 Task: Add Orgain Organic Vegan Protein Shake Vanilla Bean to the cart.
Action: Mouse pressed left at (19, 133)
Screenshot: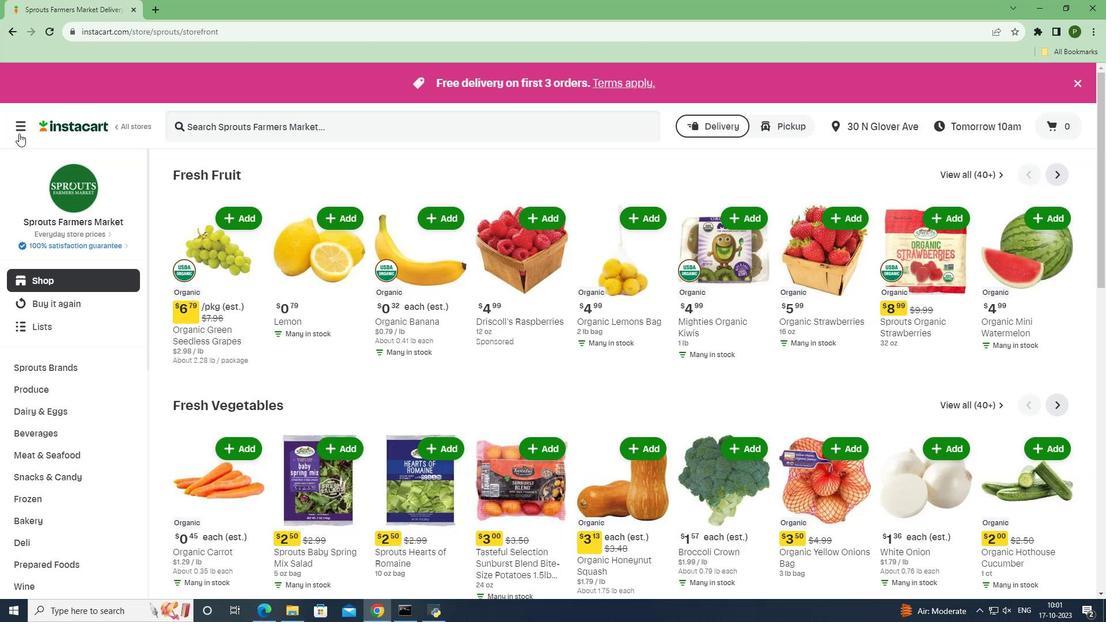 
Action: Mouse moved to (46, 304)
Screenshot: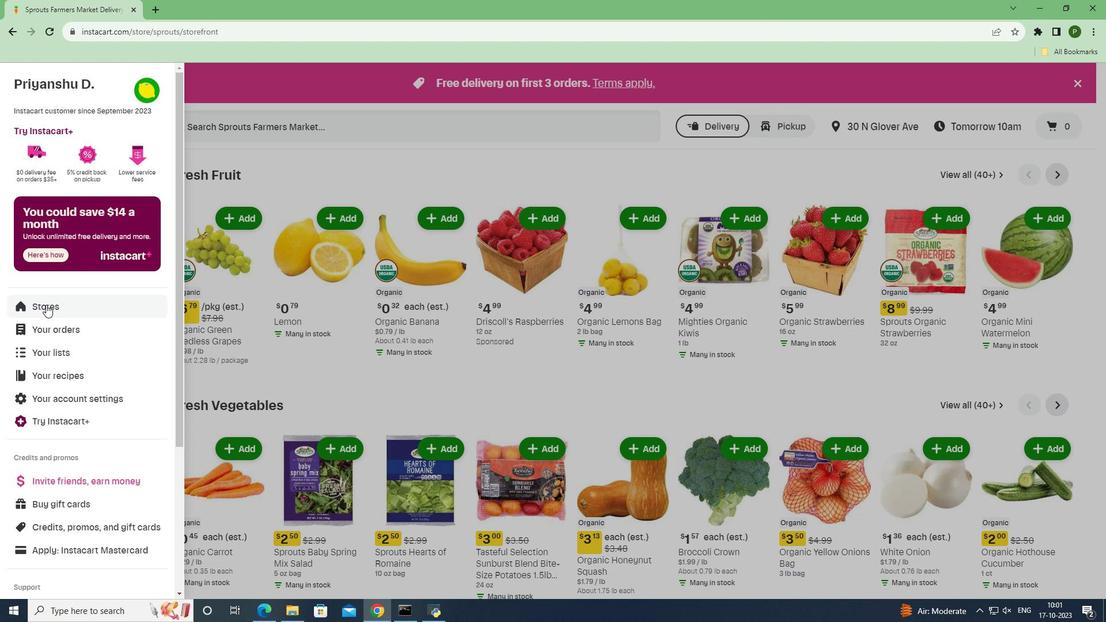 
Action: Mouse pressed left at (46, 304)
Screenshot: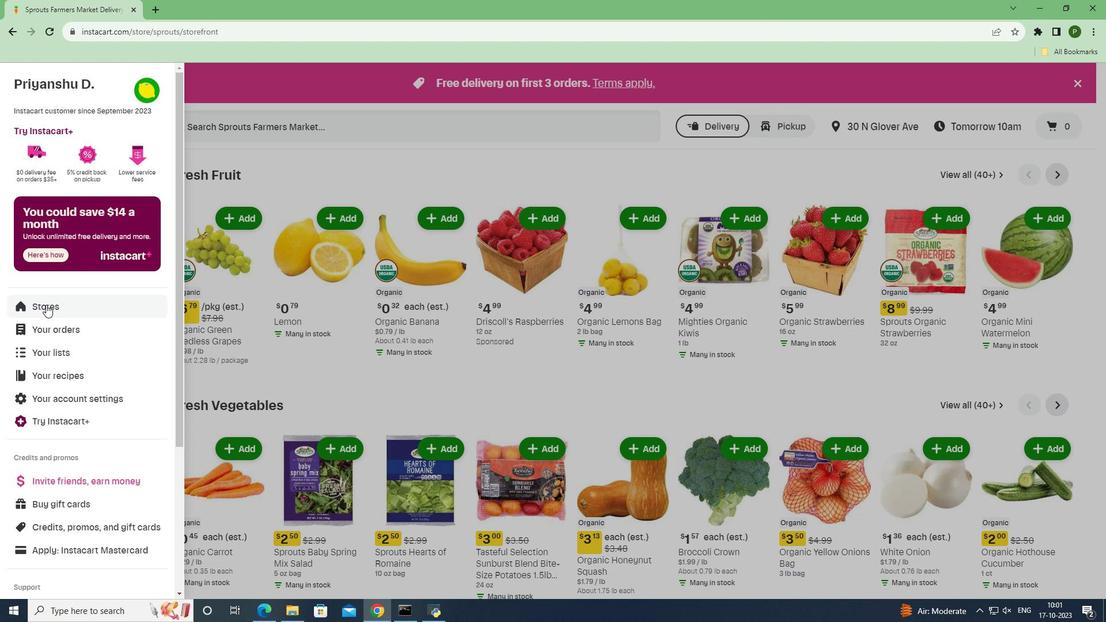 
Action: Mouse moved to (269, 120)
Screenshot: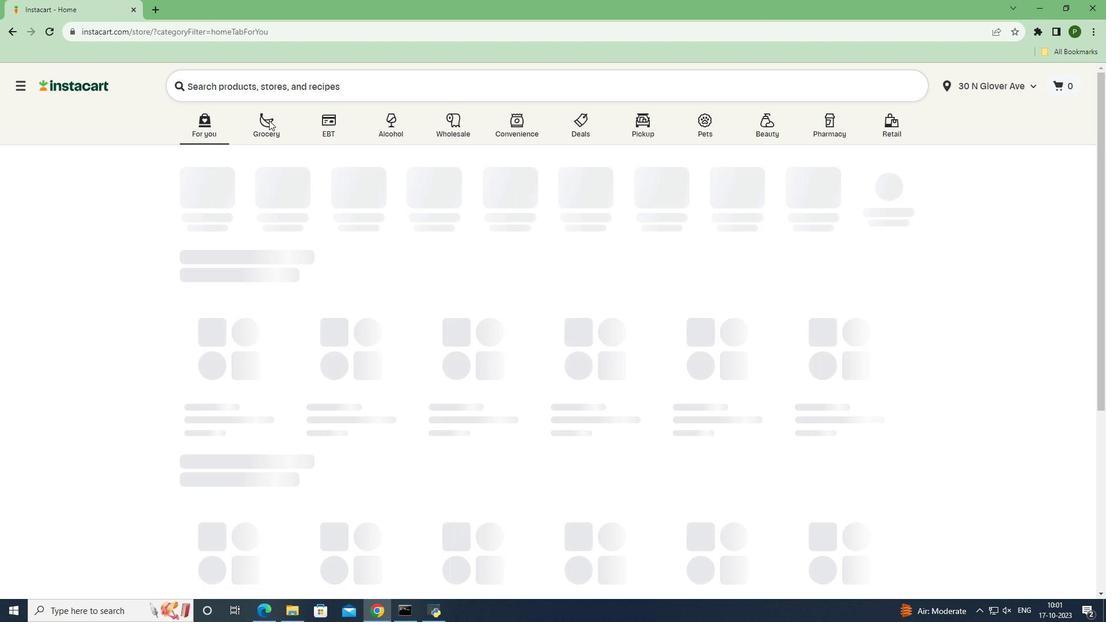 
Action: Mouse pressed left at (269, 120)
Screenshot: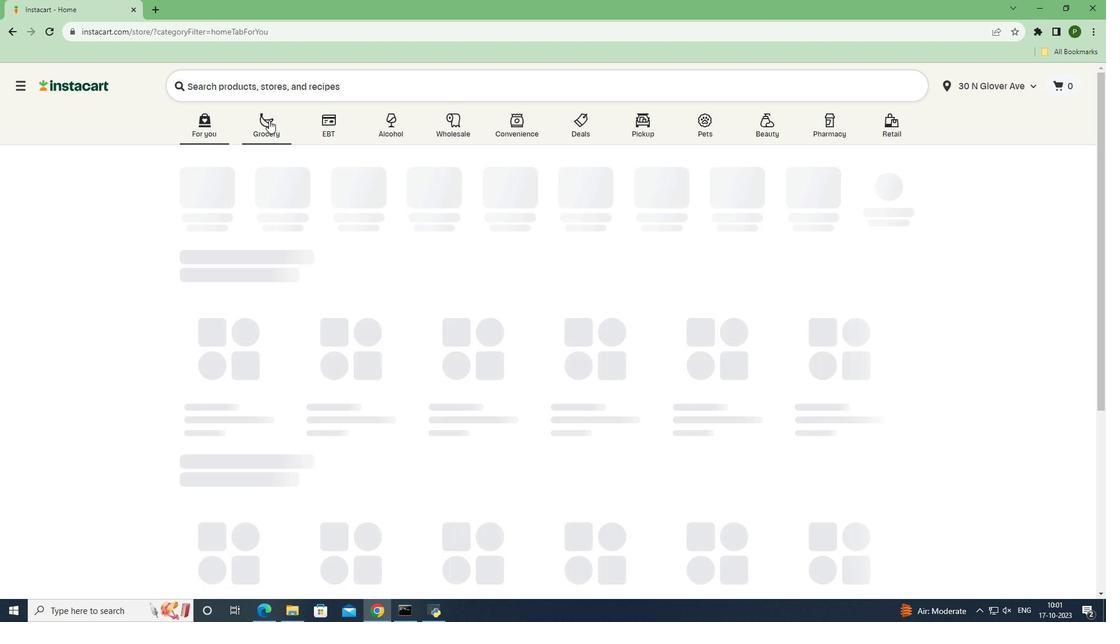 
Action: Mouse moved to (702, 260)
Screenshot: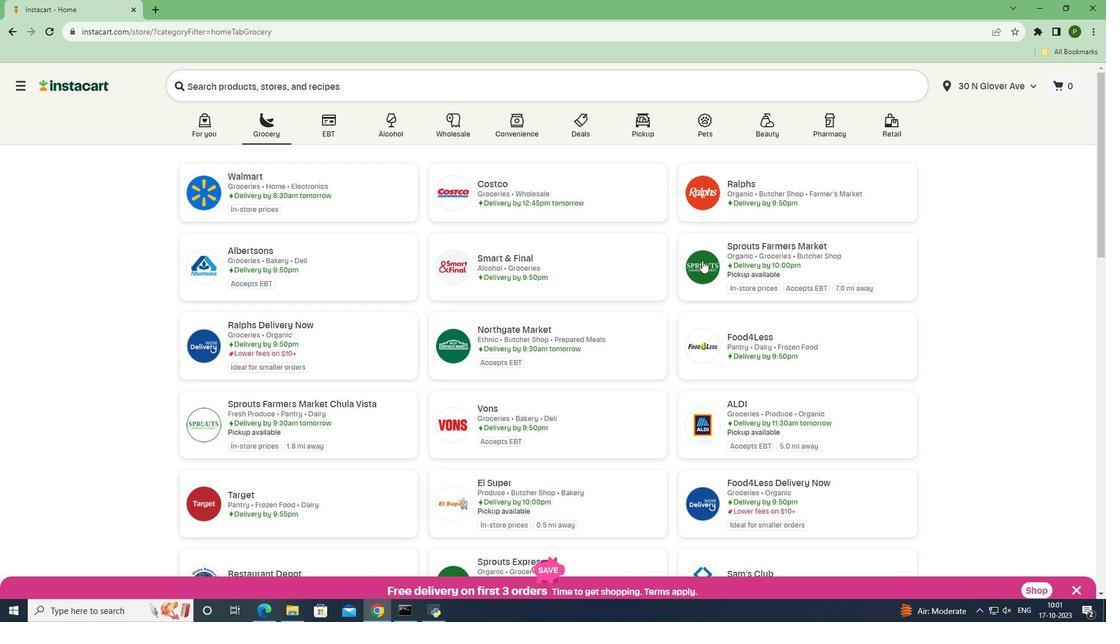 
Action: Mouse pressed left at (702, 260)
Screenshot: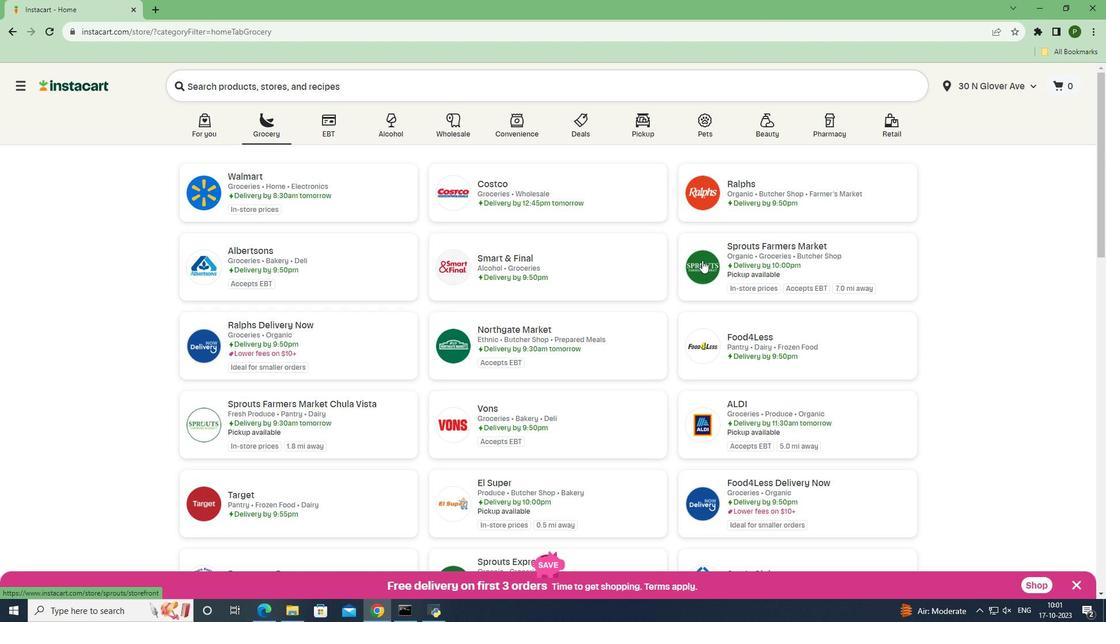 
Action: Mouse moved to (59, 434)
Screenshot: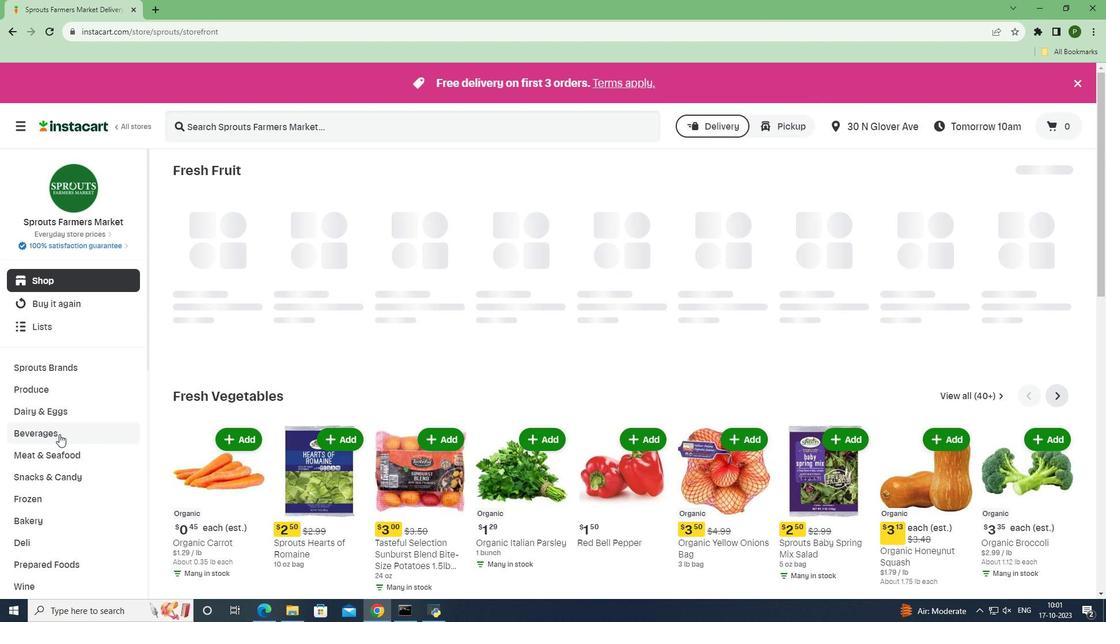 
Action: Mouse pressed left at (59, 434)
Screenshot: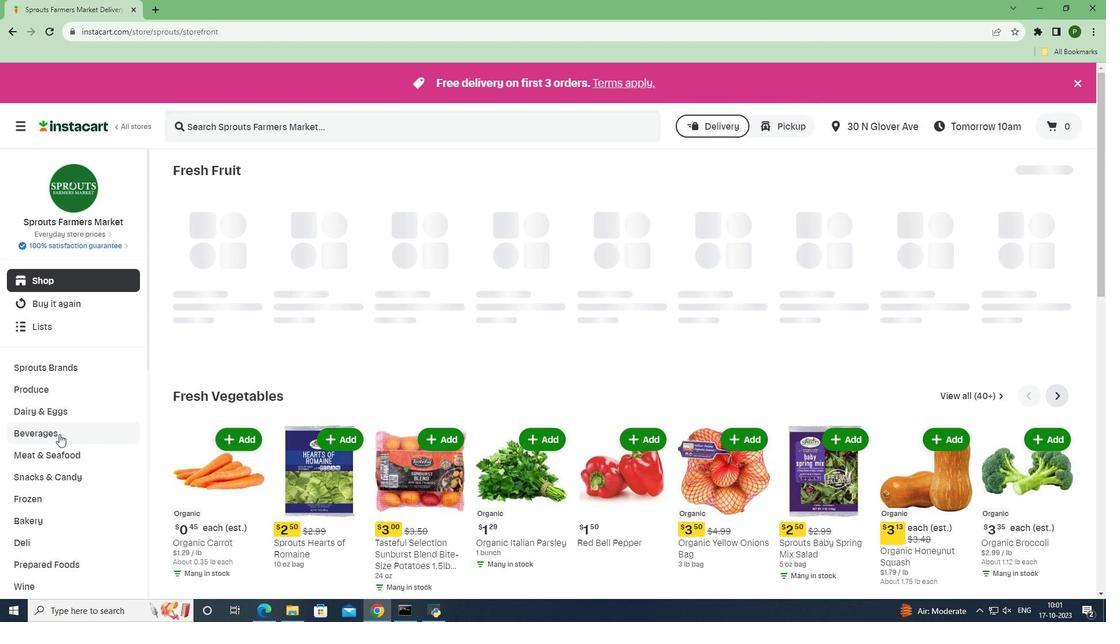 
Action: Mouse moved to (1081, 202)
Screenshot: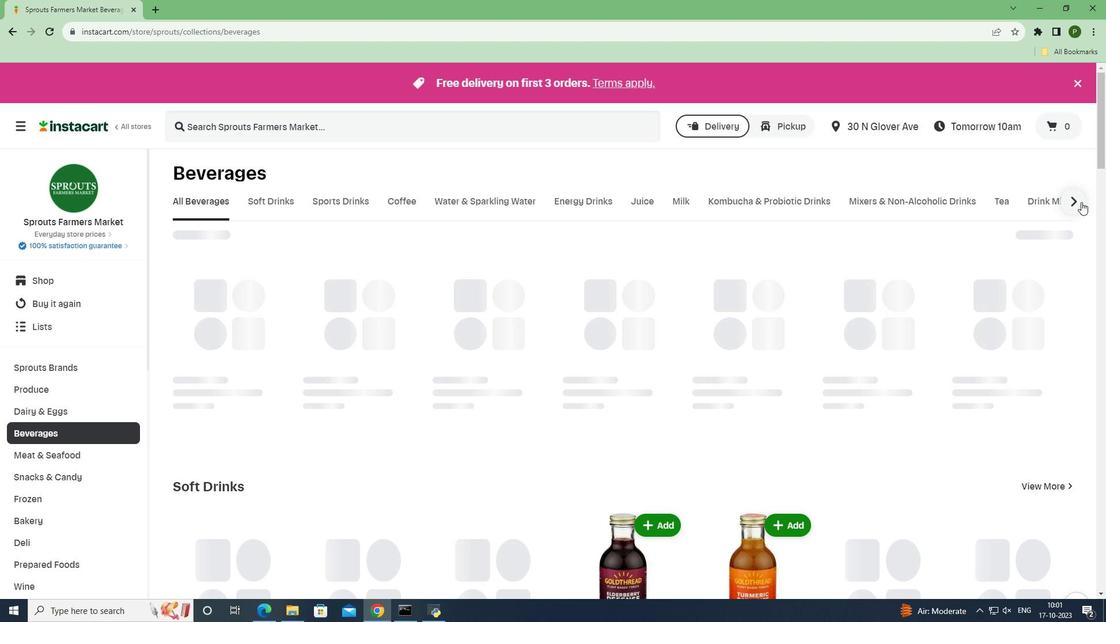 
Action: Mouse pressed left at (1081, 202)
Screenshot: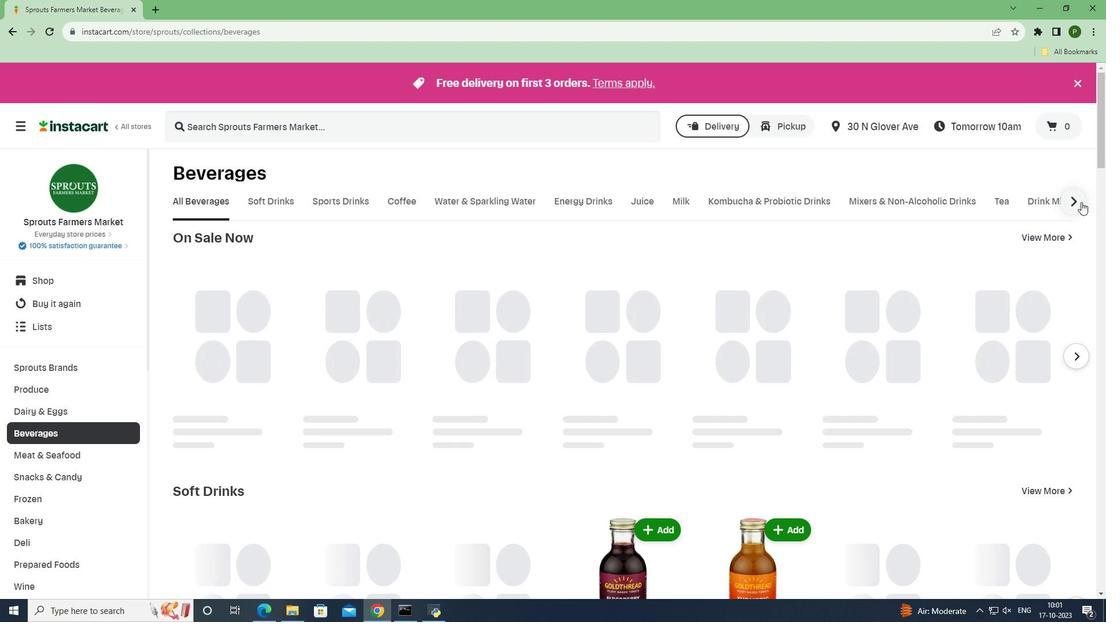 
Action: Mouse moved to (1042, 200)
Screenshot: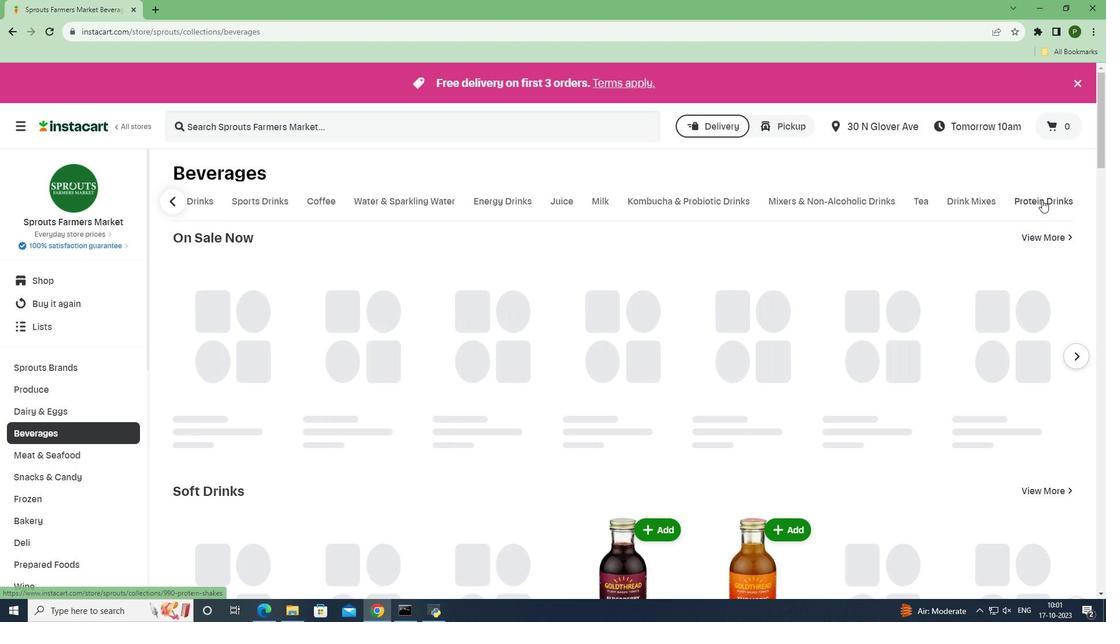 
Action: Mouse pressed left at (1042, 200)
Screenshot: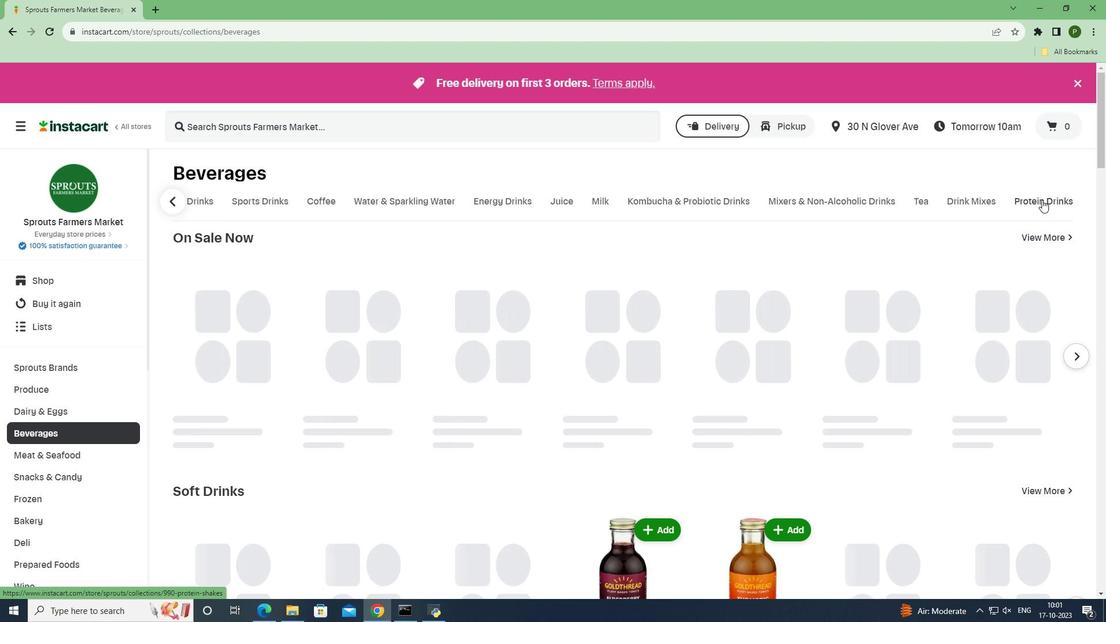 
Action: Mouse moved to (461, 121)
Screenshot: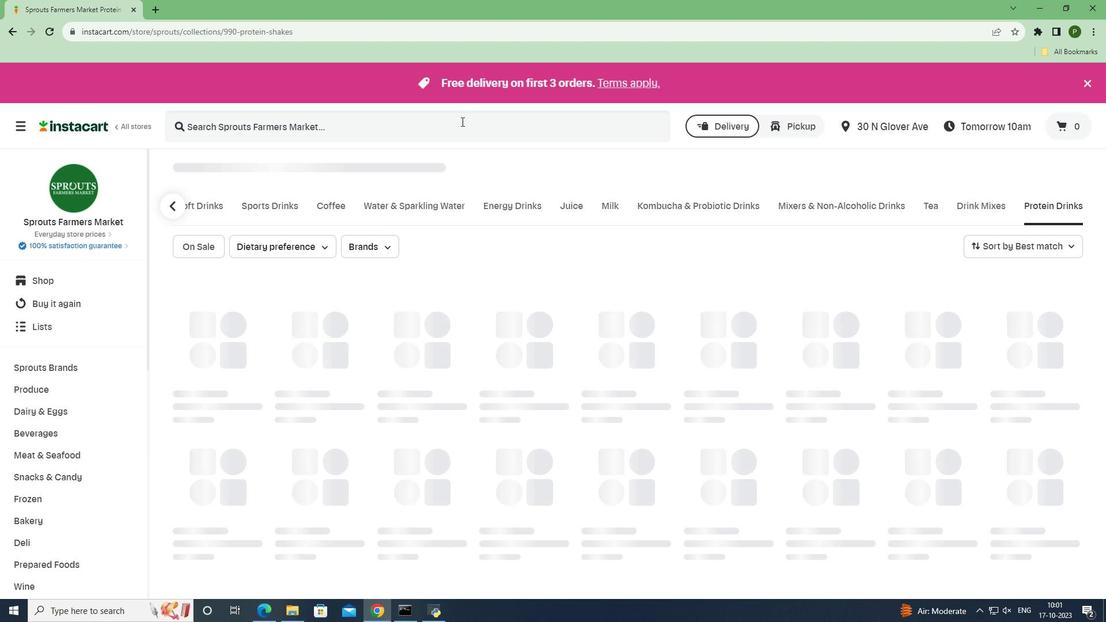 
Action: Mouse pressed left at (461, 121)
Screenshot: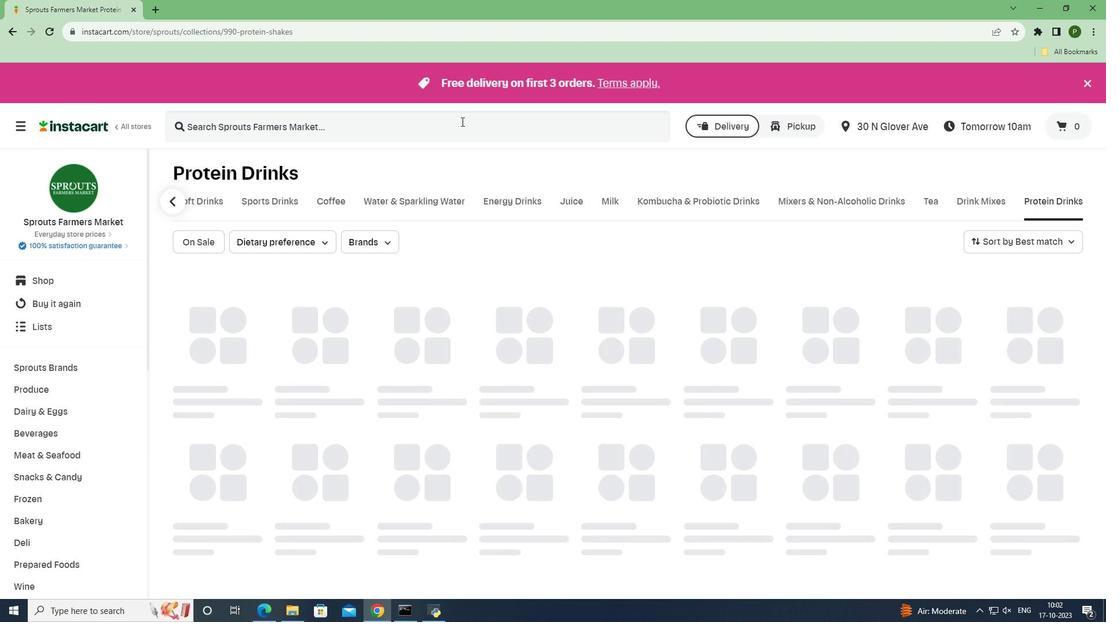 
Action: Key pressed <Key.caps_lock>O<Key.caps_lock>rgain<Key.space><Key.caps_lock>O<Key.caps_lock>rganic<Key.space><Key.caps_lock>V<Key.caps_lock>egan<Key.space><Key.caps_lock>P<Key.caps_lock>rotein<Key.space><Key.caps_lock>S<Key.caps_lock>hake<Key.space><Key.caps_lock>V<Key.caps_lock>anilla<Key.space><Key.caps_lock>B<Key.caps_lock>ean<Key.space><Key.enter>
Screenshot: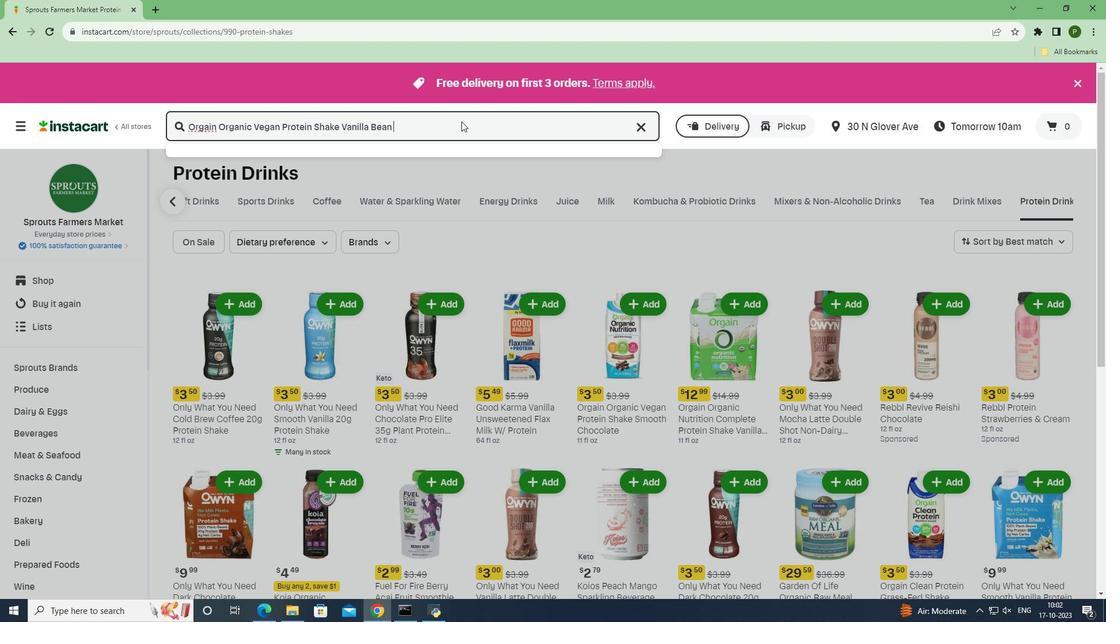 
Action: Mouse moved to (325, 249)
Screenshot: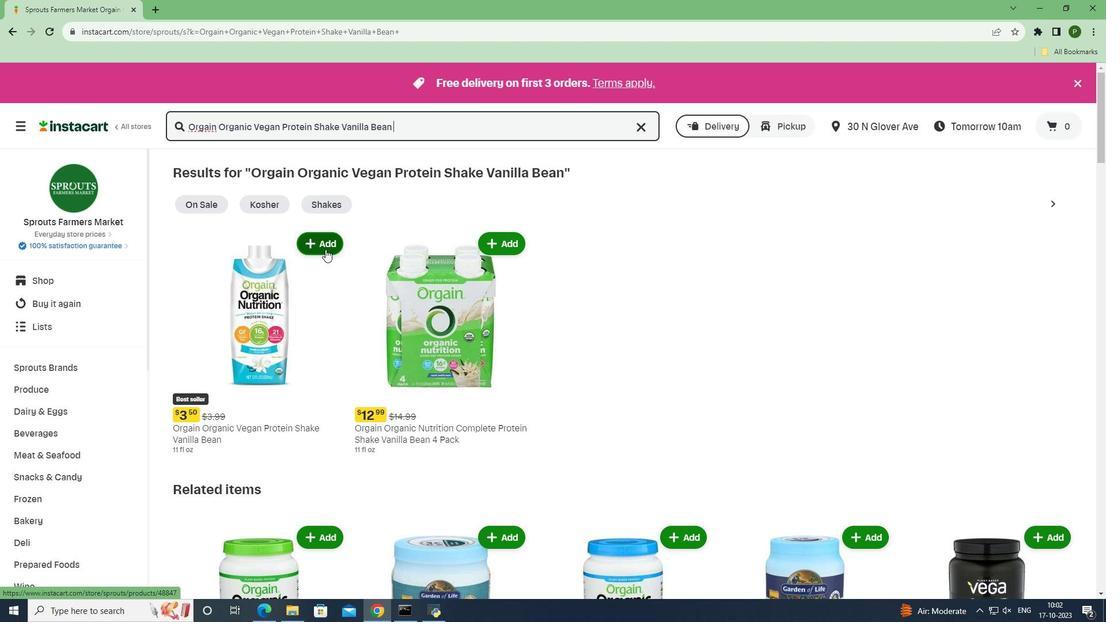 
Action: Mouse pressed left at (325, 249)
Screenshot: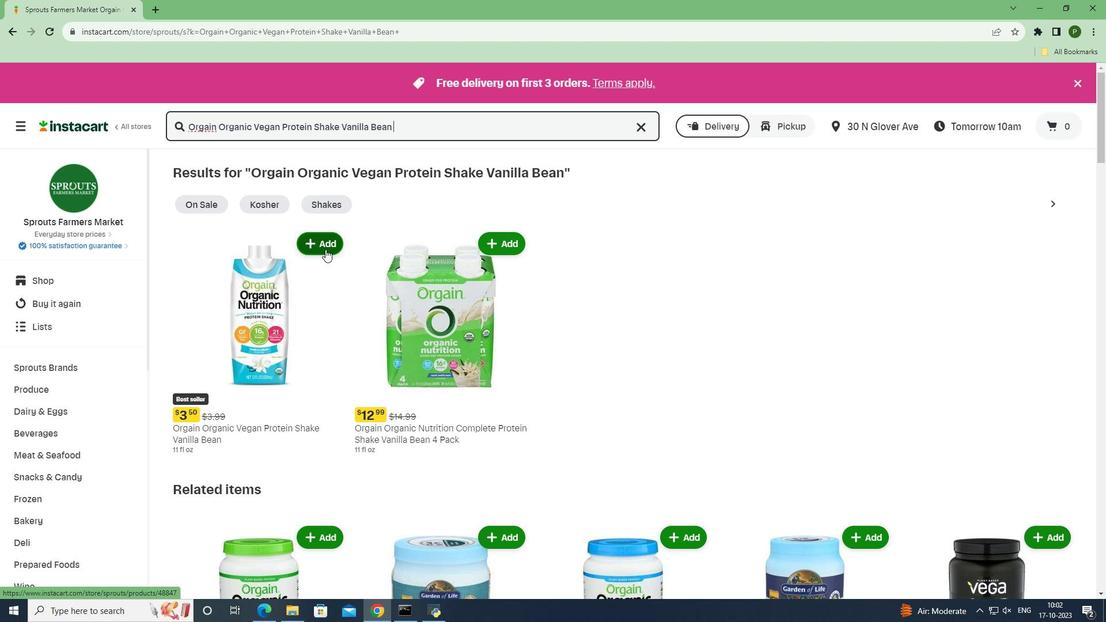 
Action: Mouse moved to (330, 303)
Screenshot: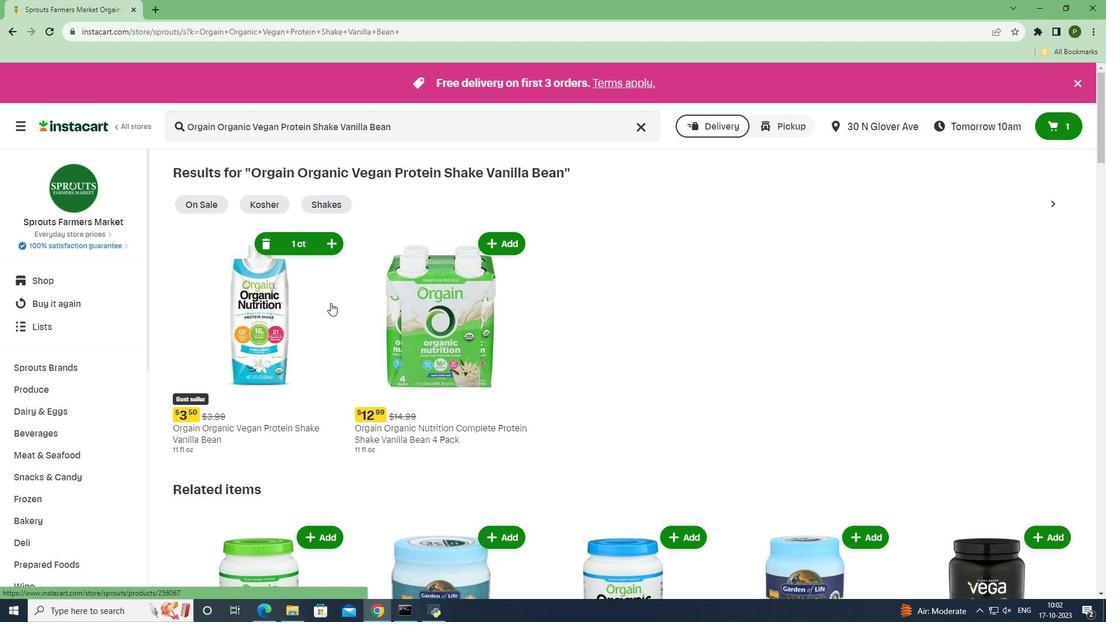 
